 Task: Look for space in Bursa from 7th April, 2023 to 13th Arpril, 2023 for 1 adult in price range Rs.12000 to Rs.14000. Place can be shared room with  having 1 bed. Property type can be flat. Amenities needed are: wifi, breakfast. Required host language is English.
Action: Mouse moved to (362, 407)
Screenshot: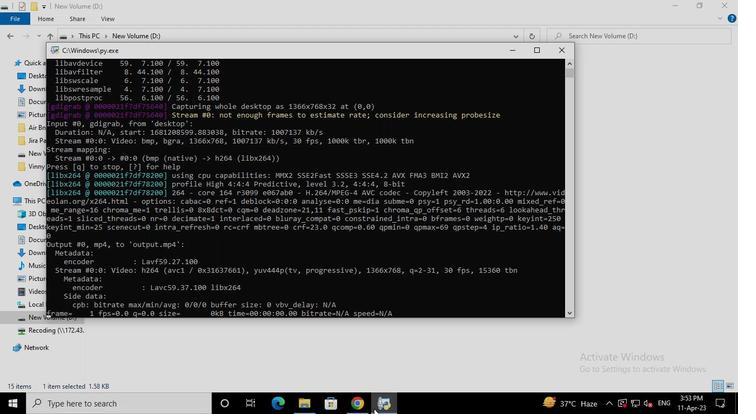 
Action: Mouse pressed left at (362, 407)
Screenshot: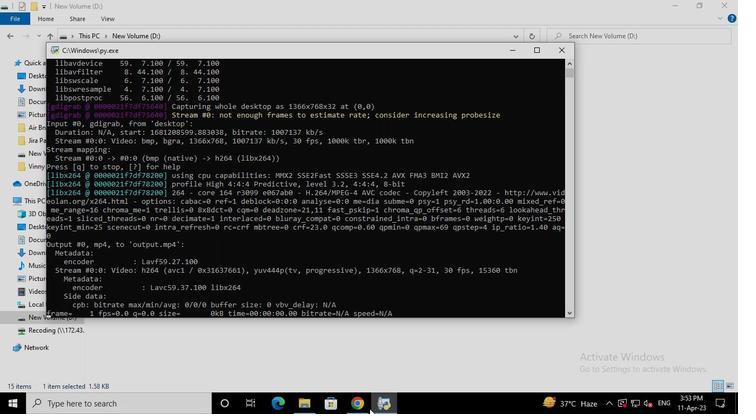 
Action: Mouse moved to (306, 92)
Screenshot: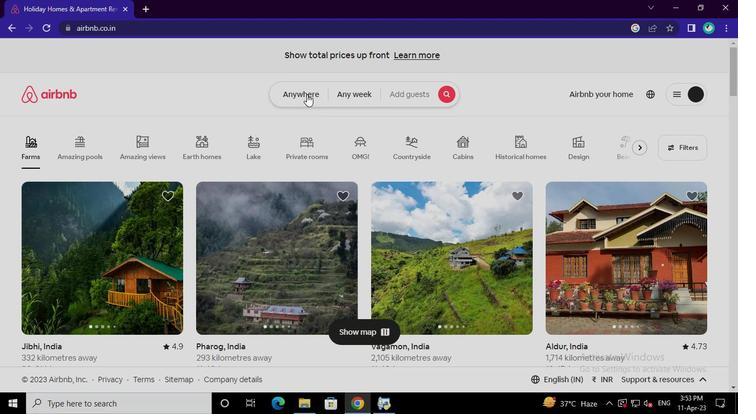 
Action: Mouse pressed left at (306, 92)
Screenshot: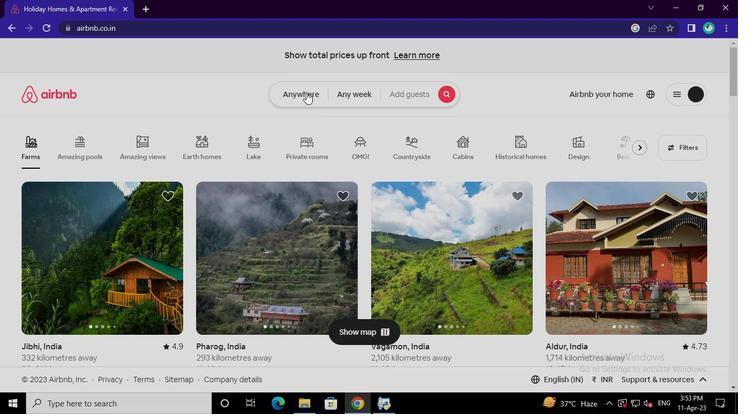 
Action: Mouse moved to (229, 131)
Screenshot: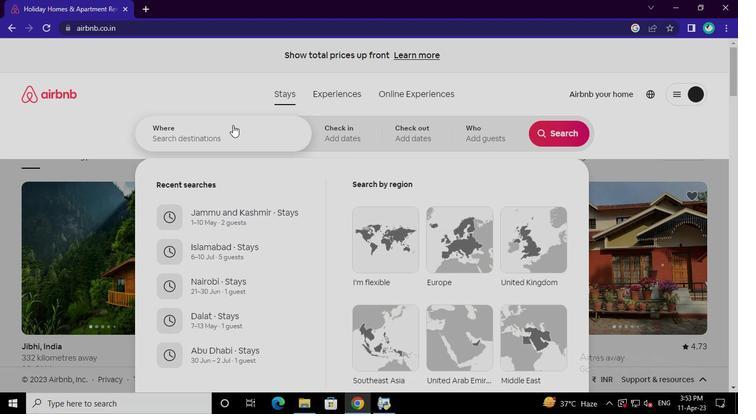 
Action: Mouse pressed left at (229, 131)
Screenshot: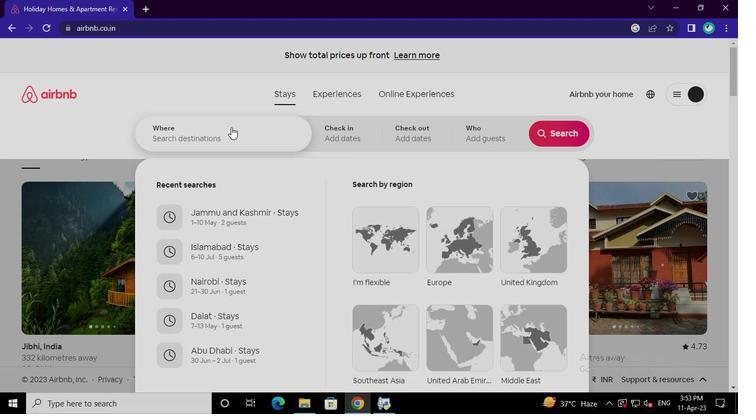 
Action: Keyboard b
Screenshot: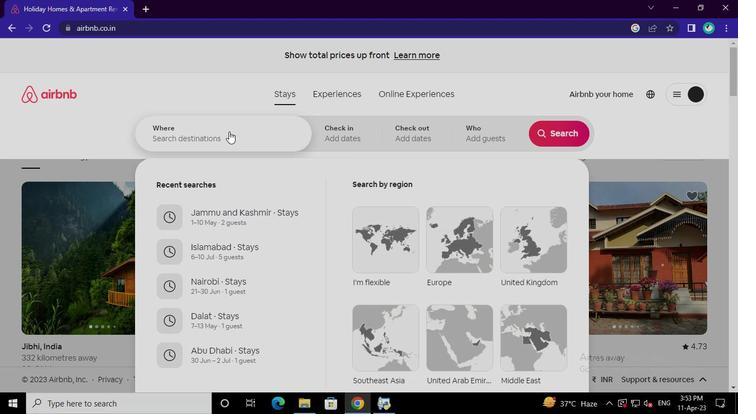 
Action: Keyboard u
Screenshot: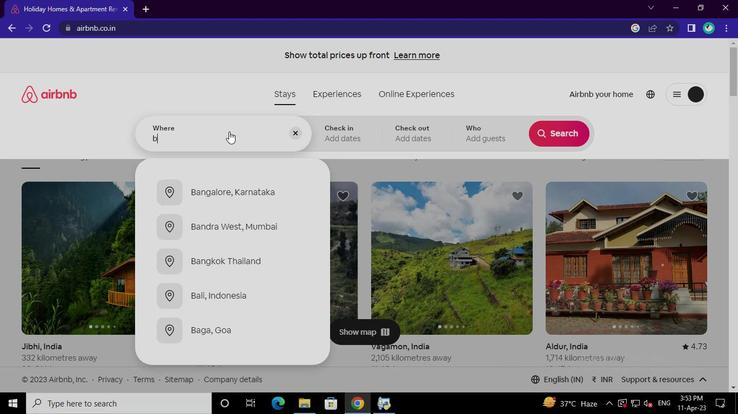 
Action: Keyboard r
Screenshot: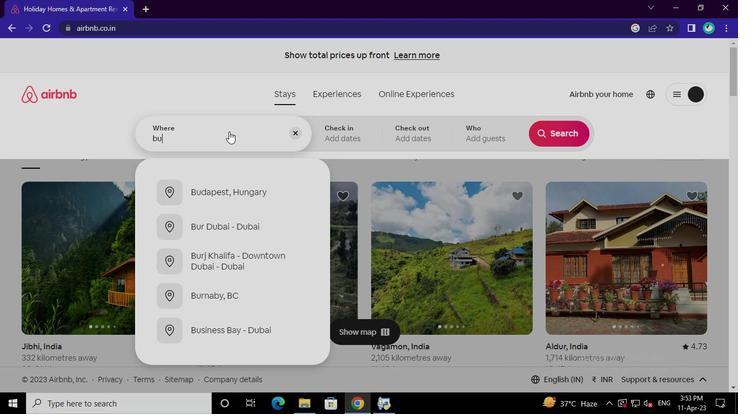 
Action: Keyboard s
Screenshot: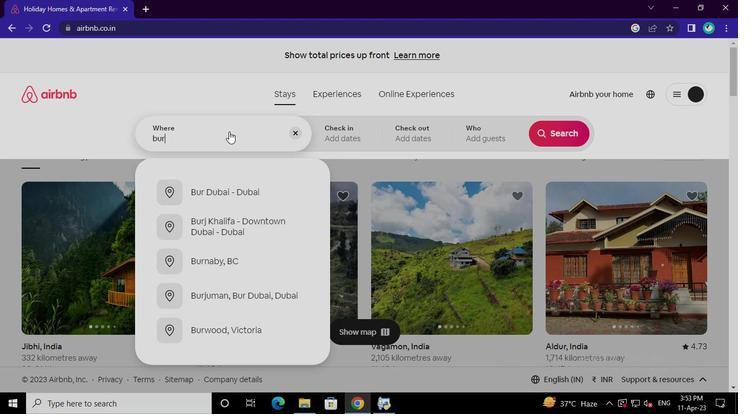 
Action: Keyboard a
Screenshot: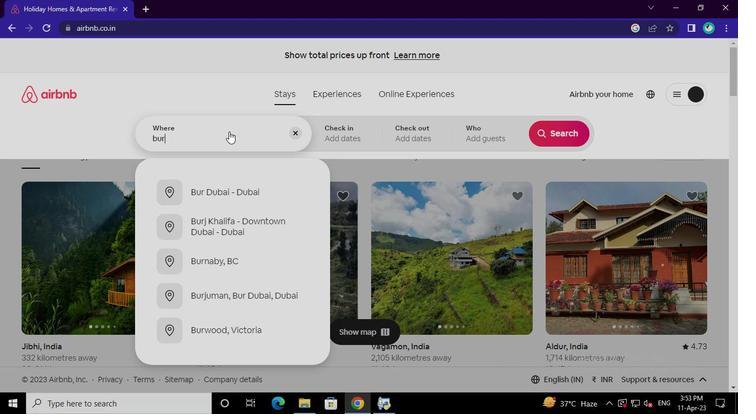 
Action: Mouse moved to (227, 188)
Screenshot: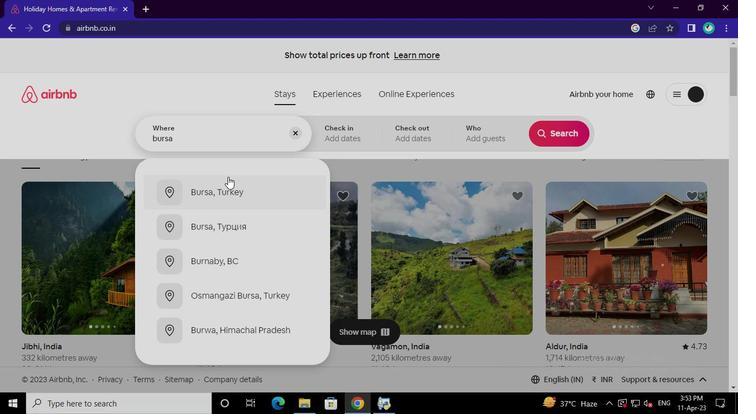 
Action: Mouse pressed left at (227, 188)
Screenshot: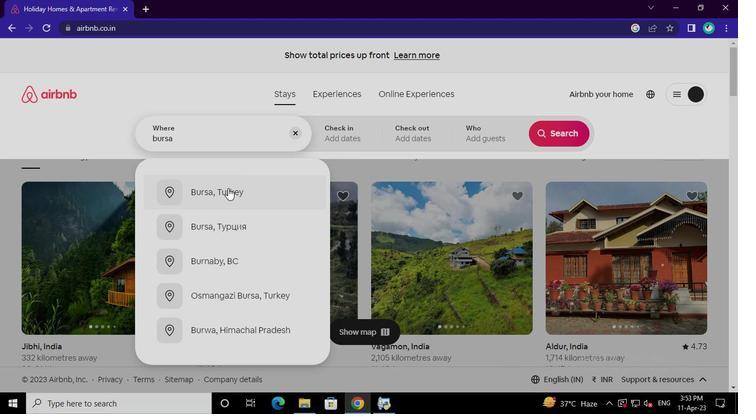 
Action: Mouse moved to (386, 292)
Screenshot: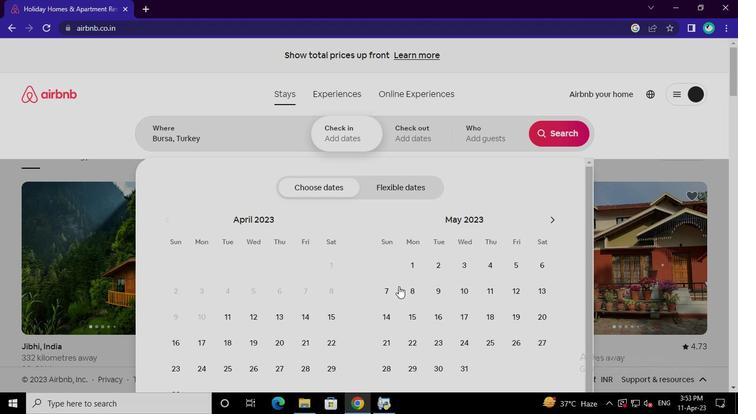 
Action: Mouse pressed left at (386, 292)
Screenshot: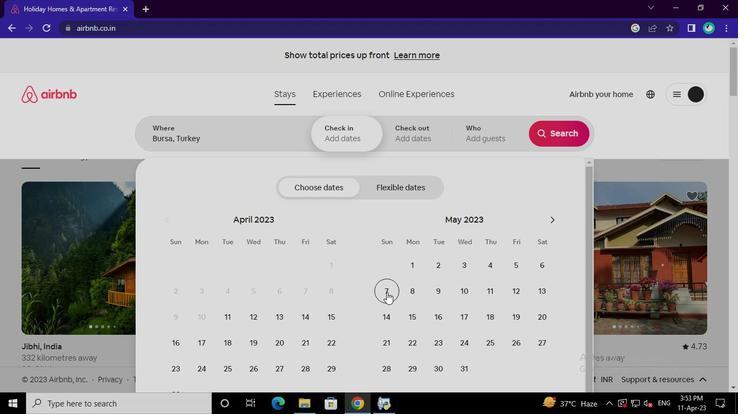 
Action: Mouse moved to (542, 291)
Screenshot: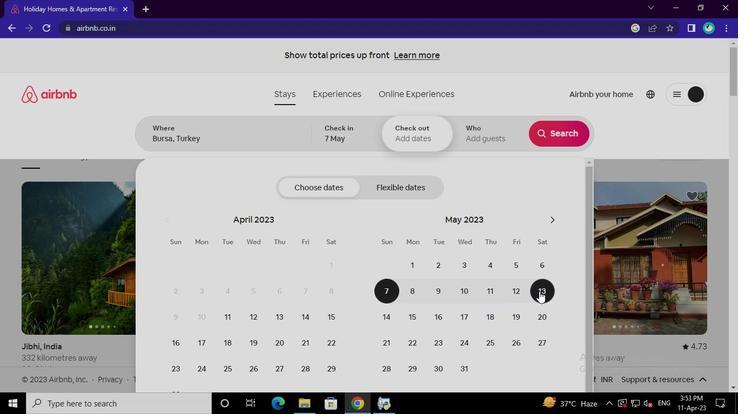 
Action: Mouse pressed left at (542, 291)
Screenshot: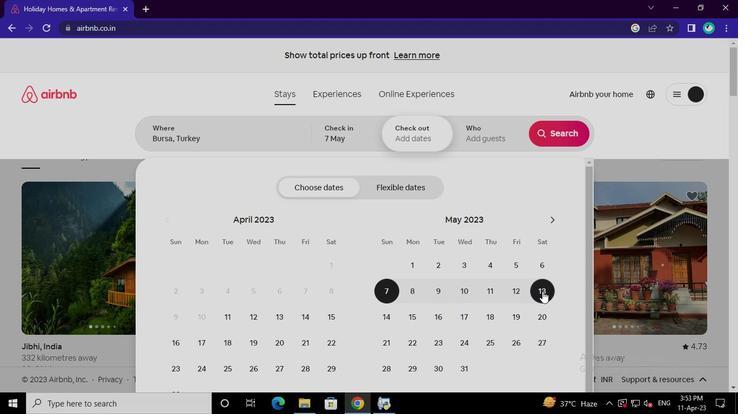 
Action: Mouse moved to (491, 139)
Screenshot: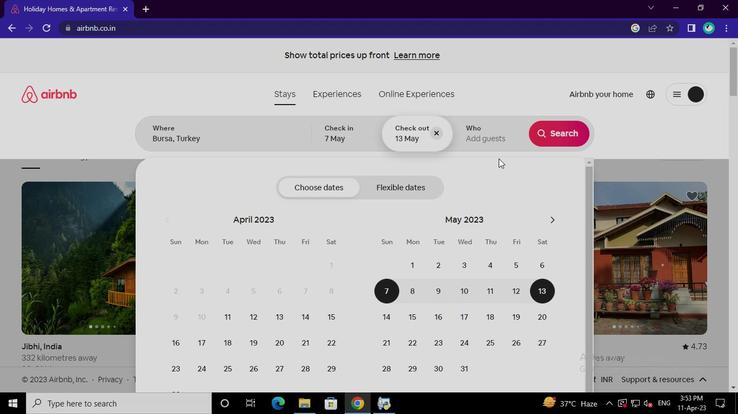 
Action: Mouse pressed left at (491, 139)
Screenshot: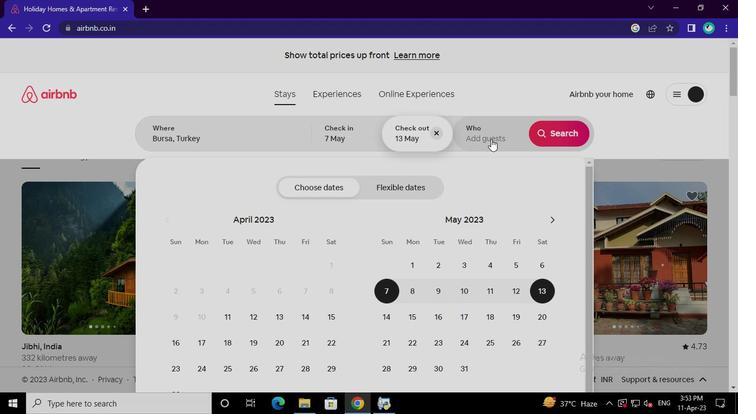 
Action: Mouse moved to (557, 190)
Screenshot: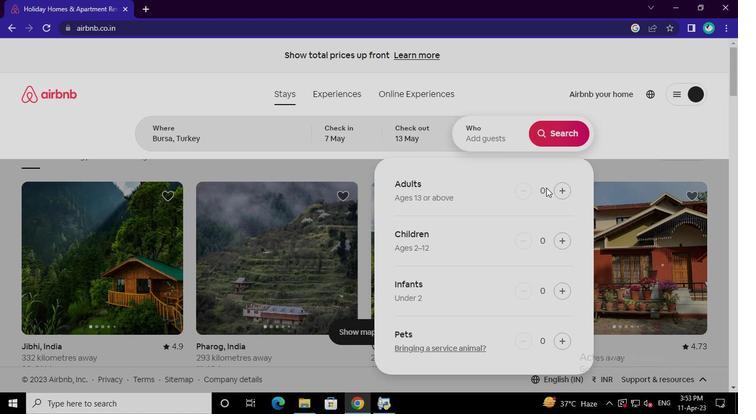 
Action: Mouse pressed left at (557, 190)
Screenshot: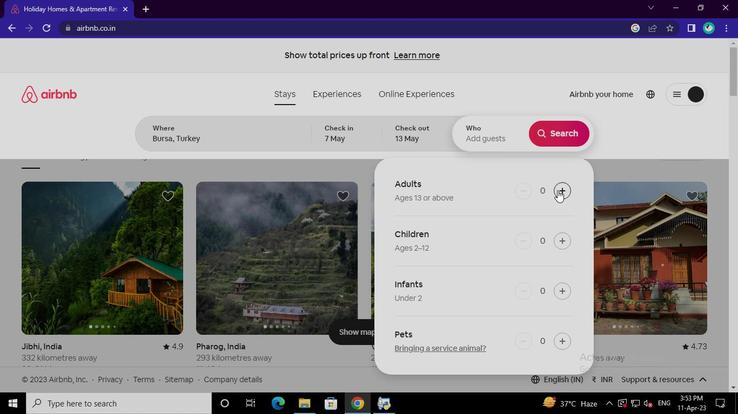 
Action: Mouse moved to (559, 138)
Screenshot: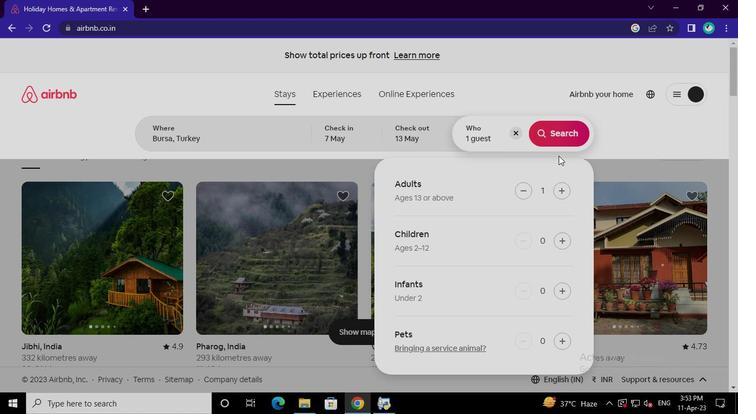 
Action: Mouse pressed left at (559, 138)
Screenshot: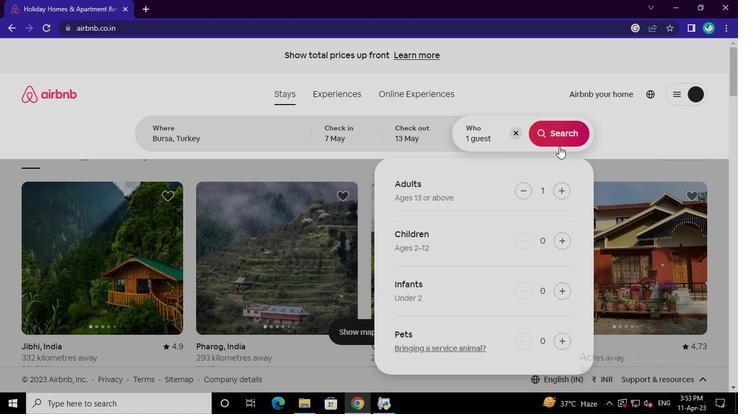 
Action: Mouse moved to (693, 109)
Screenshot: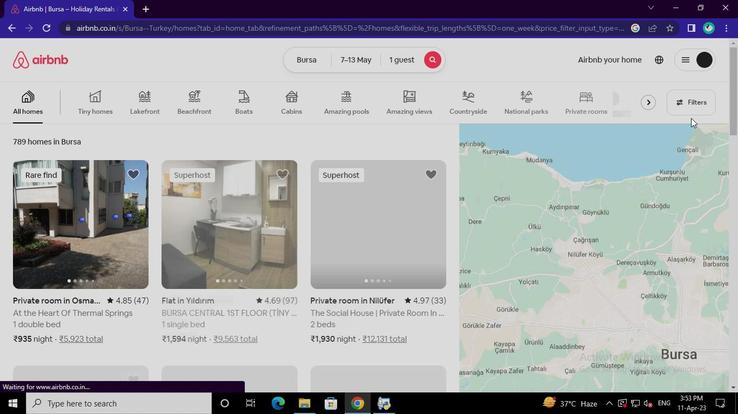 
Action: Mouse pressed left at (693, 109)
Screenshot: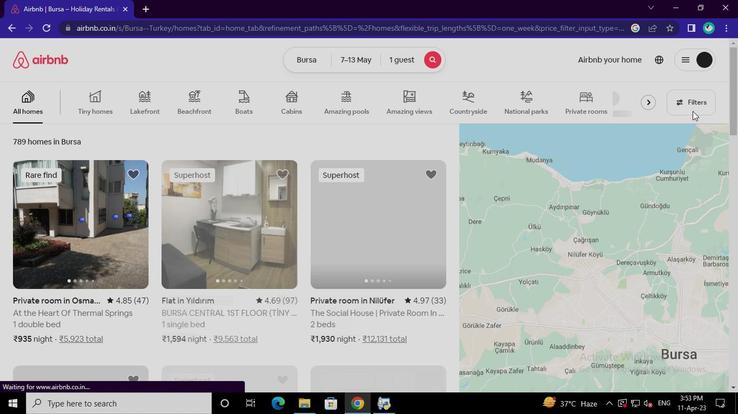 
Action: Mouse moved to (273, 233)
Screenshot: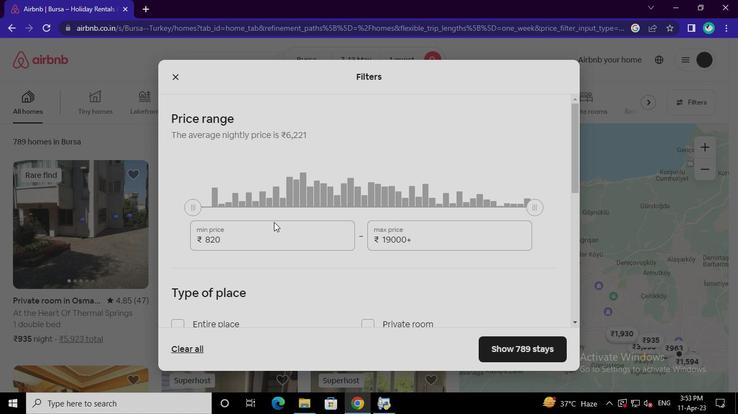 
Action: Mouse pressed left at (273, 233)
Screenshot: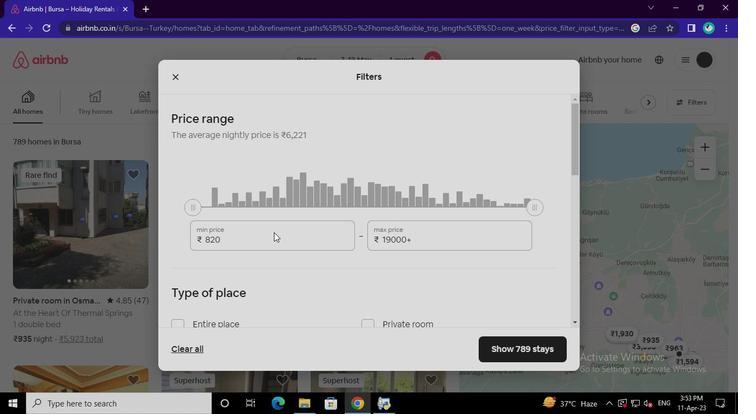 
Action: Keyboard Key.backspace
Screenshot: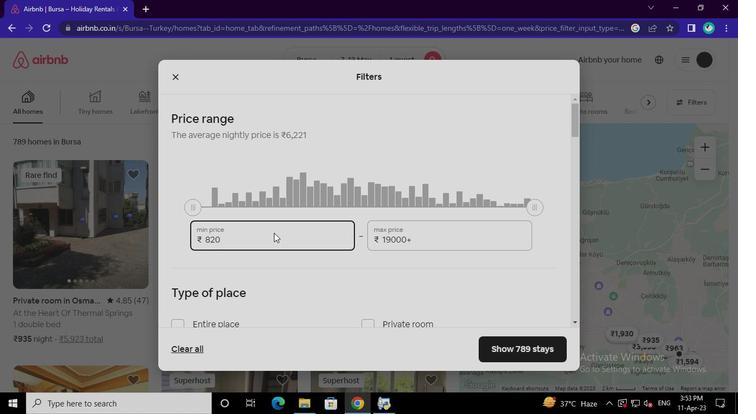 
Action: Keyboard Key.backspace
Screenshot: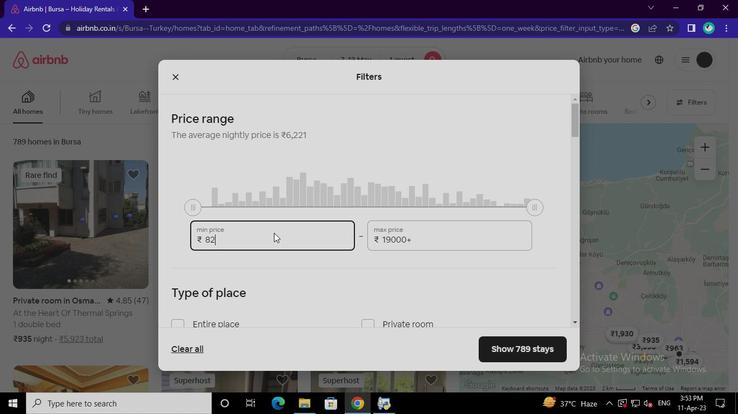 
Action: Keyboard Key.backspace
Screenshot: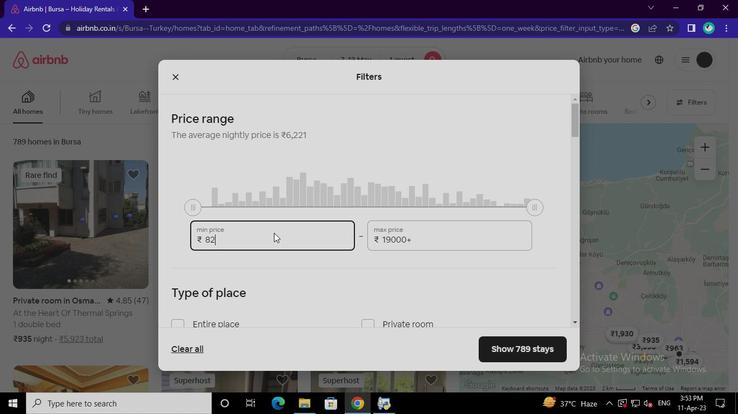 
Action: Keyboard Key.backspace
Screenshot: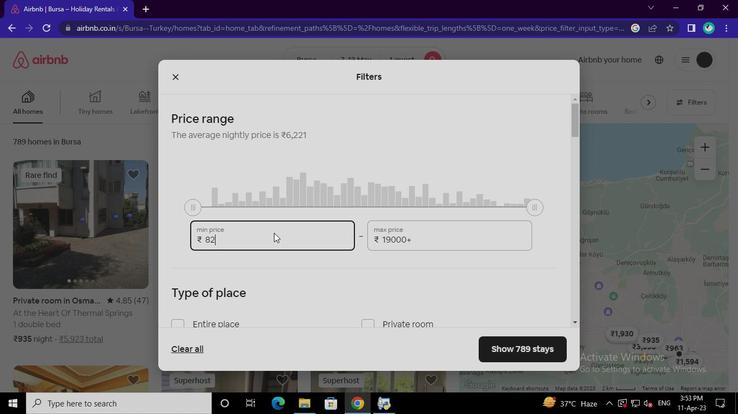 
Action: Keyboard Key.backspace
Screenshot: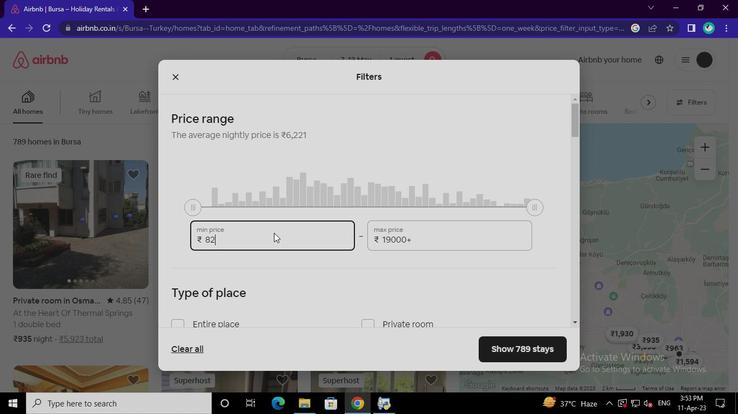 
Action: Keyboard Key.backspace
Screenshot: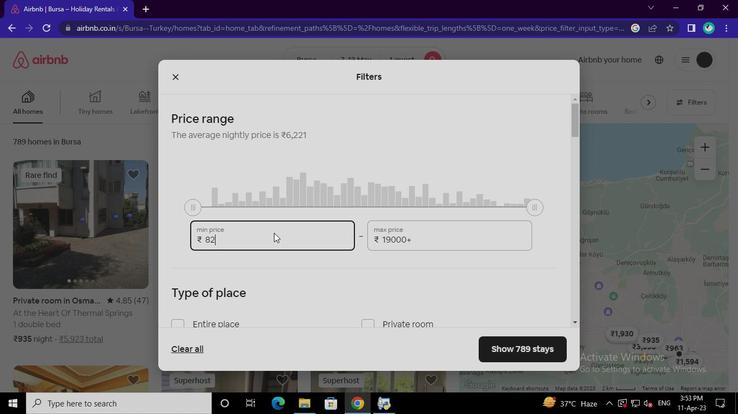 
Action: Keyboard Key.backspace
Screenshot: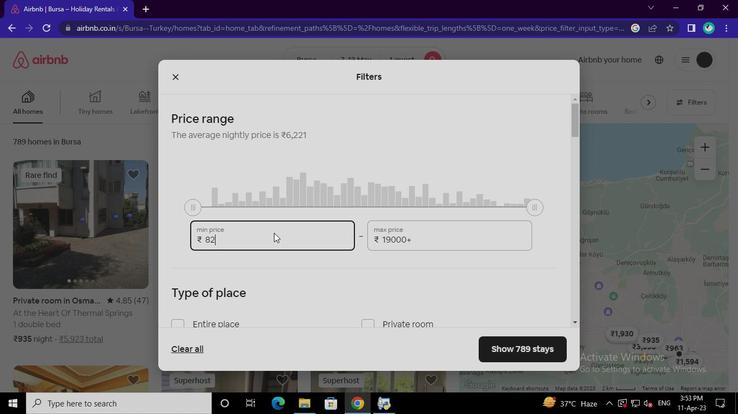 
Action: Keyboard Key.backspace
Screenshot: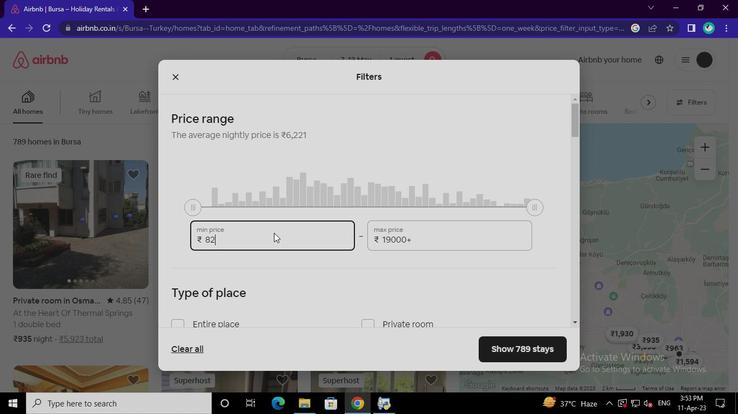 
Action: Keyboard Key.backspace
Screenshot: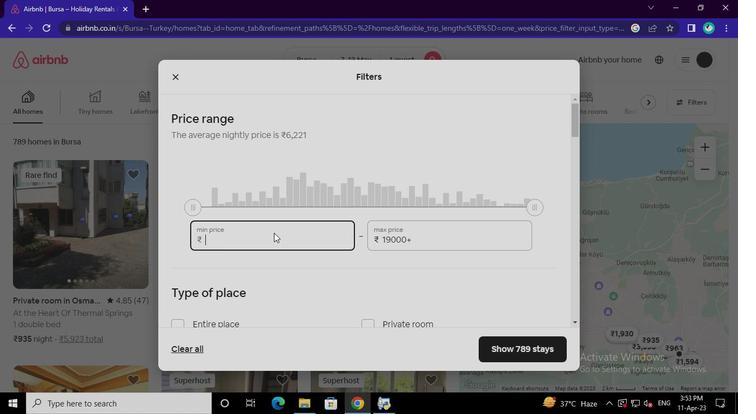 
Action: Keyboard <97>
Screenshot: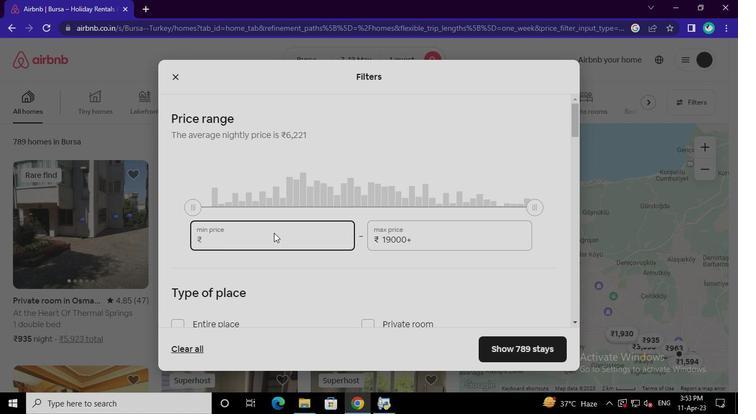 
Action: Keyboard <98>
Screenshot: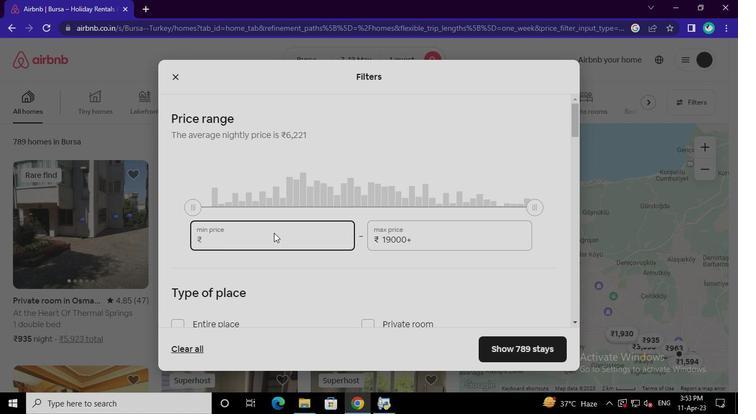 
Action: Keyboard <96>
Screenshot: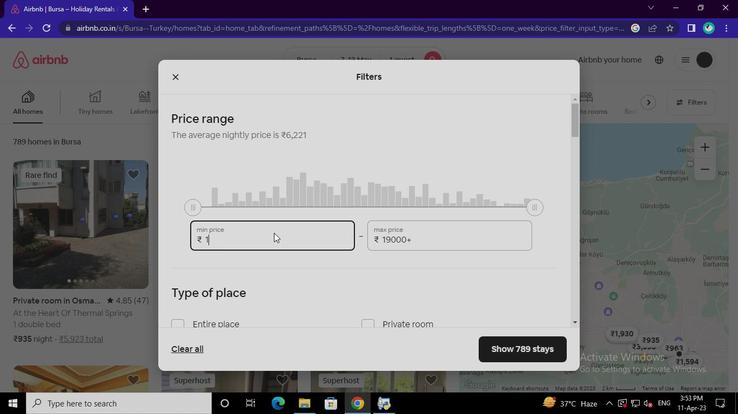 
Action: Keyboard <96>
Screenshot: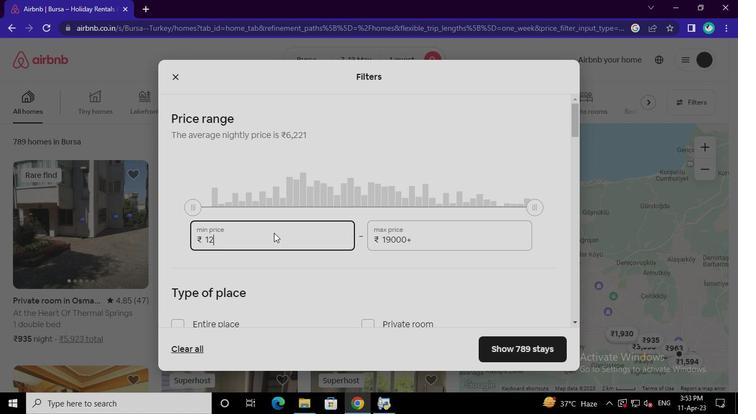
Action: Keyboard <96>
Screenshot: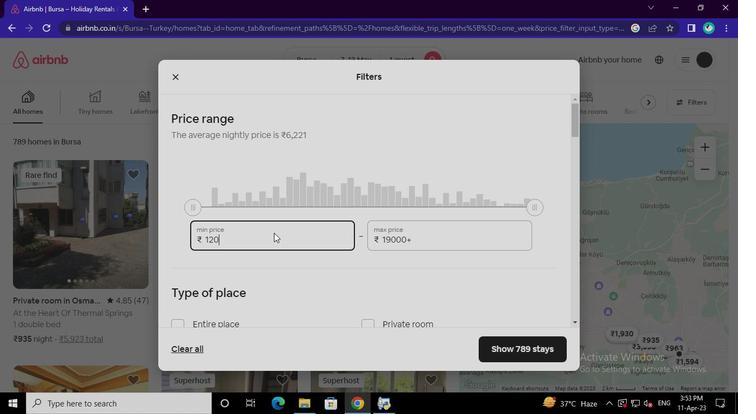 
Action: Keyboard <96>
Screenshot: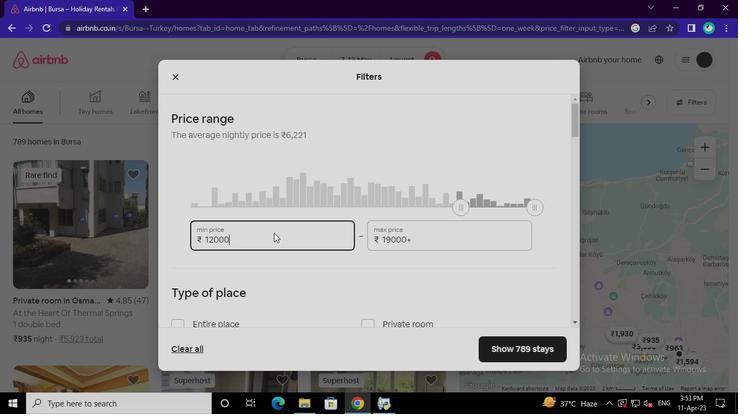 
Action: Keyboard Key.backspace
Screenshot: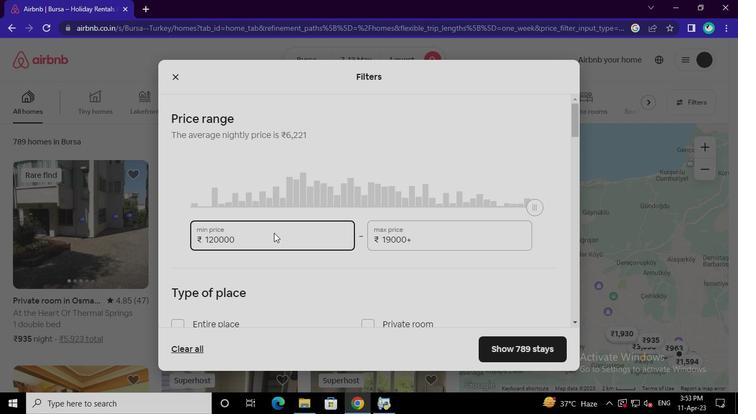 
Action: Mouse moved to (413, 244)
Screenshot: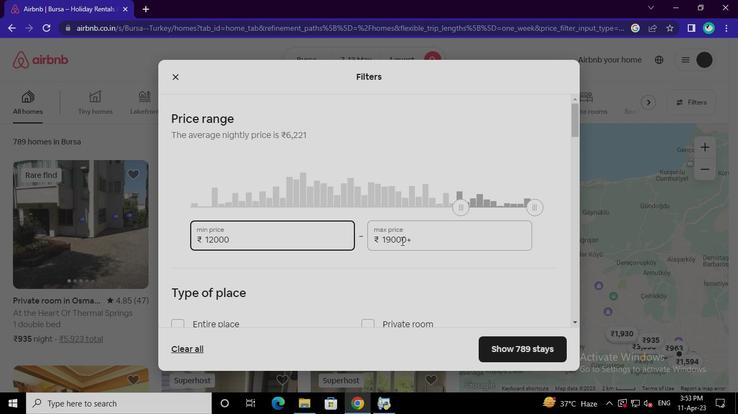 
Action: Mouse pressed left at (413, 244)
Screenshot: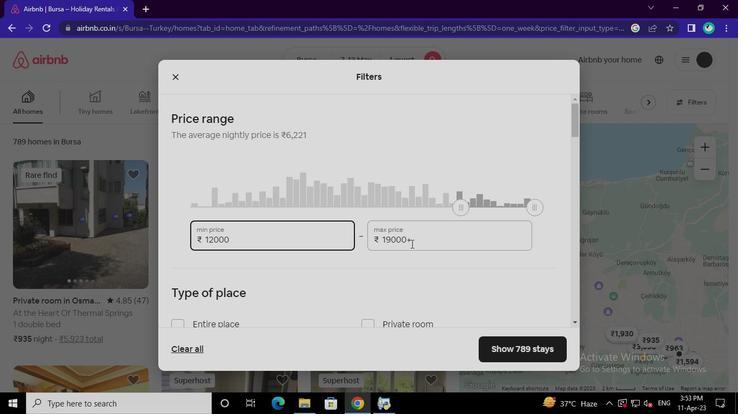 
Action: Mouse moved to (414, 244)
Screenshot: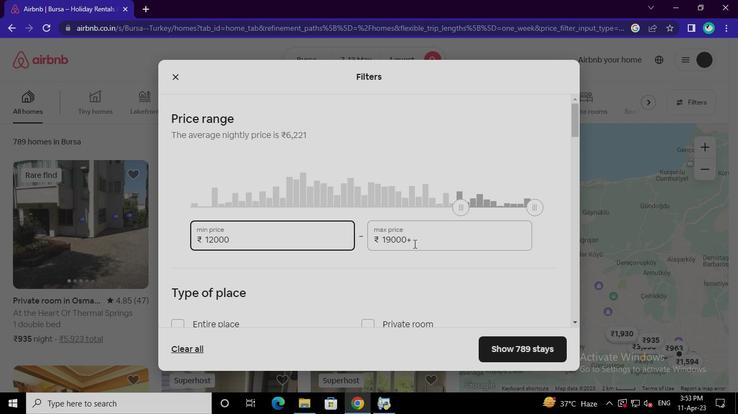 
Action: Keyboard Key.backspace
Screenshot: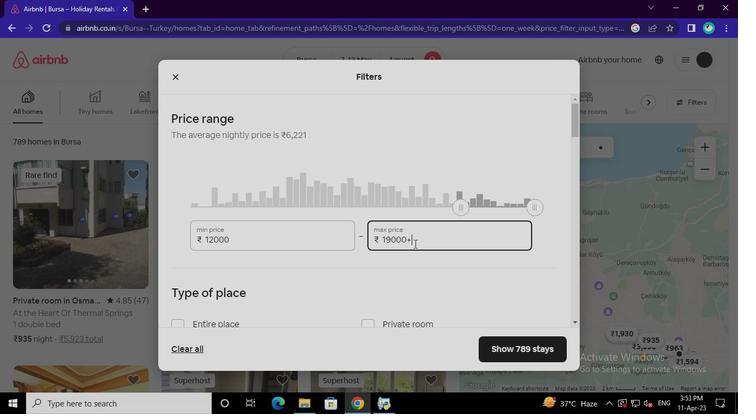 
Action: Keyboard Key.backspace
Screenshot: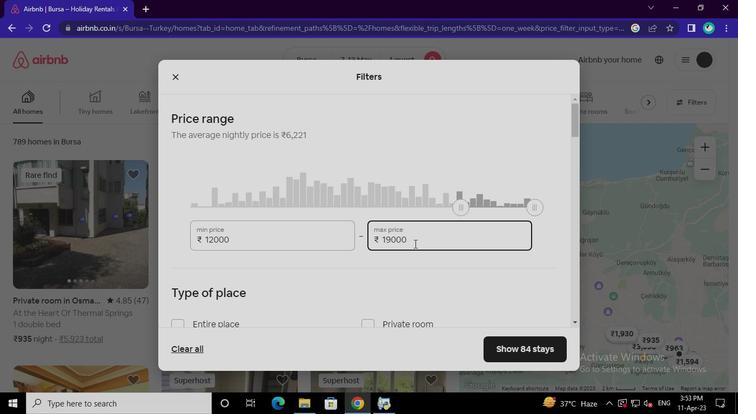 
Action: Keyboard Key.backspace
Screenshot: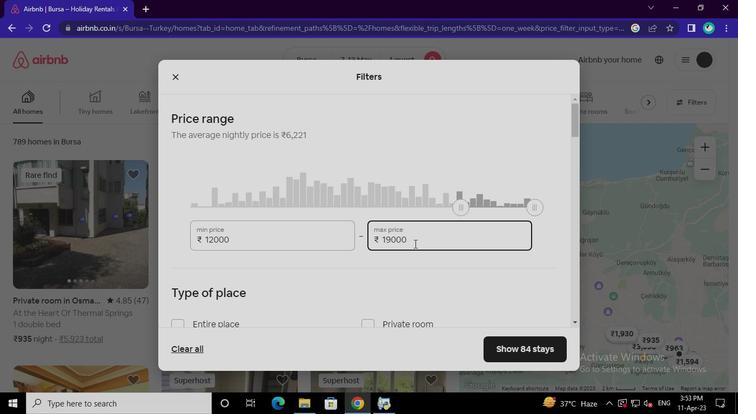 
Action: Keyboard Key.backspace
Screenshot: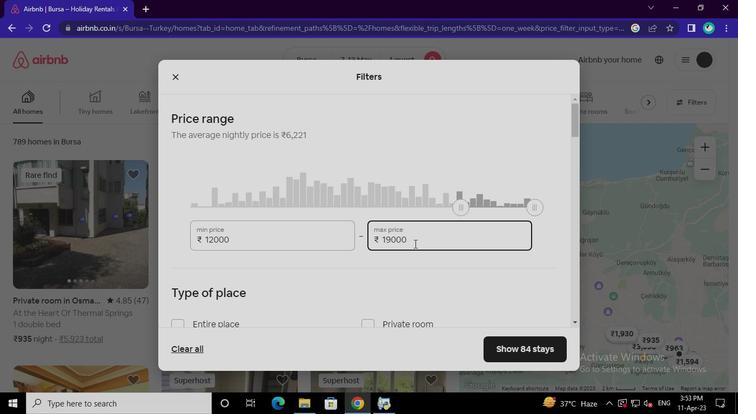 
Action: Keyboard Key.backspace
Screenshot: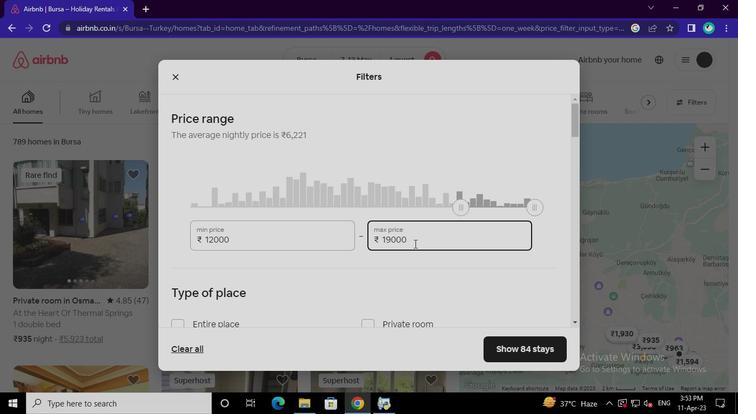 
Action: Keyboard Key.backspace
Screenshot: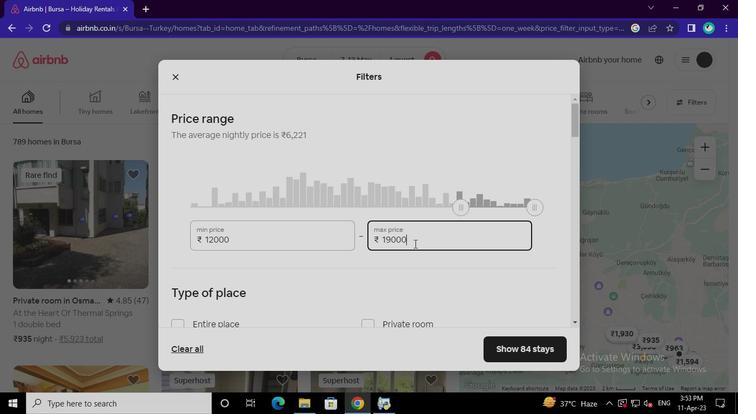 
Action: Keyboard Key.backspace
Screenshot: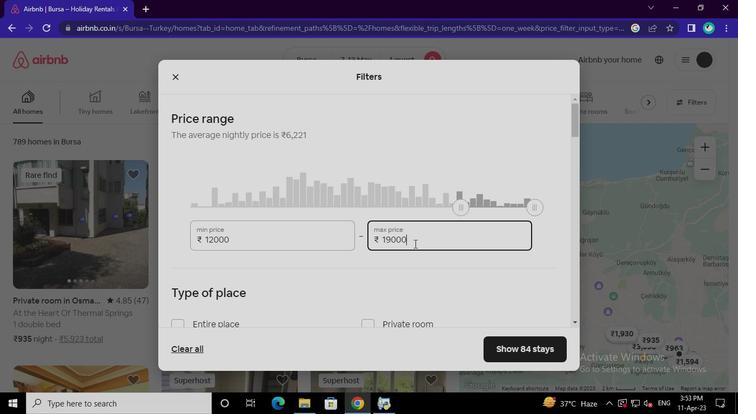
Action: Keyboard Key.backspace
Screenshot: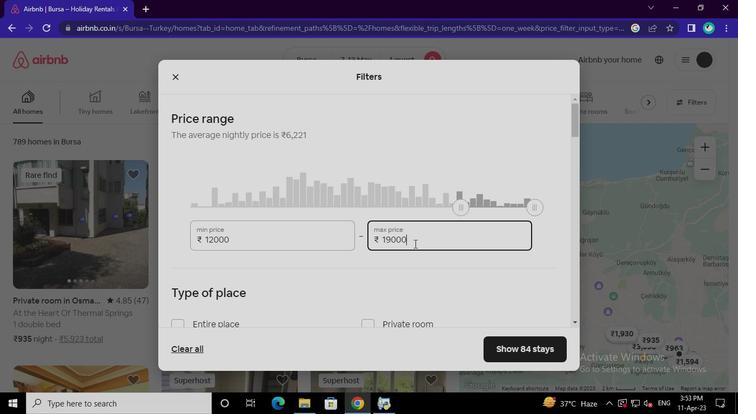 
Action: Keyboard Key.backspace
Screenshot: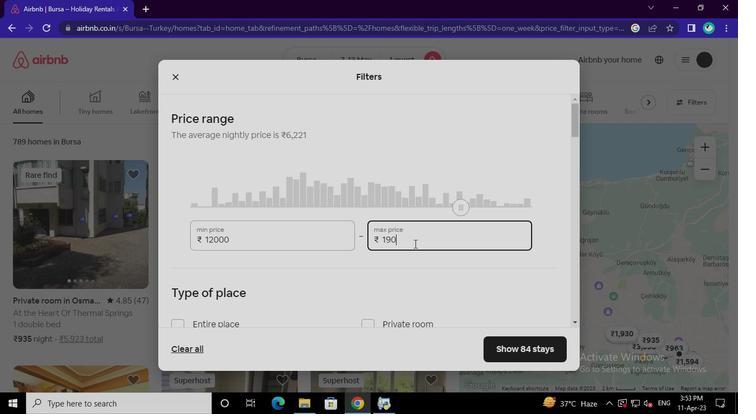 
Action: Keyboard Key.backspace
Screenshot: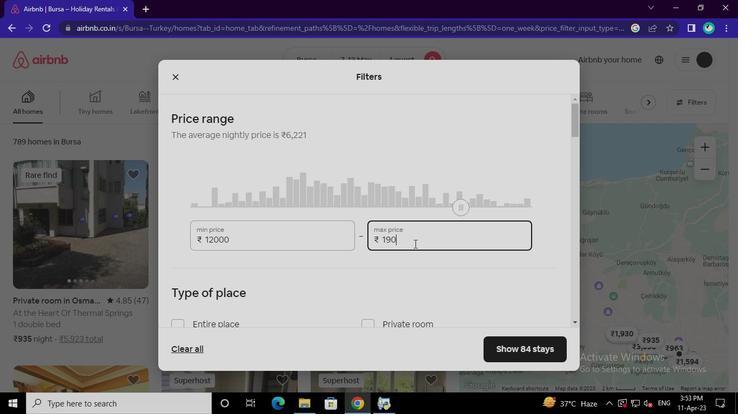 
Action: Keyboard Key.backspace
Screenshot: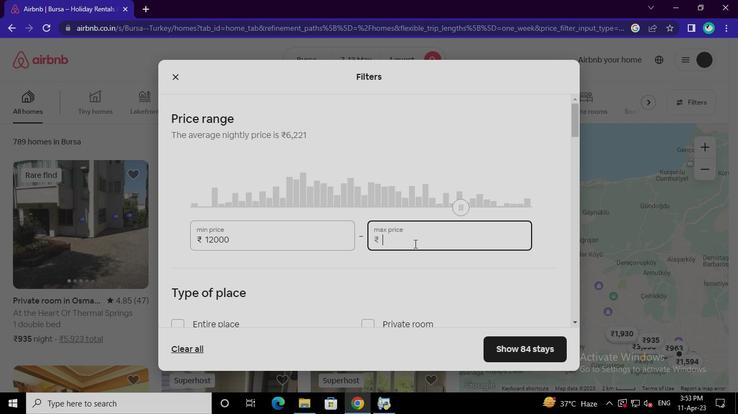 
Action: Keyboard <97>
Screenshot: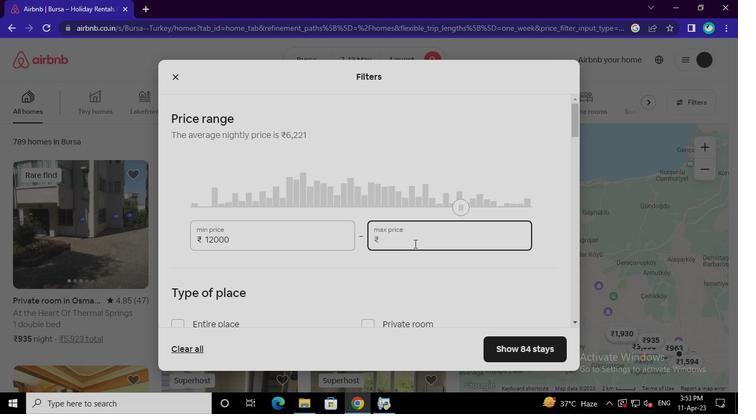 
Action: Keyboard <100>
Screenshot: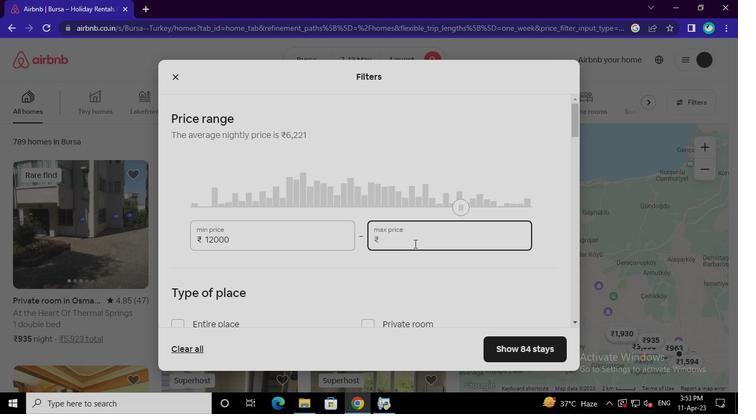 
Action: Keyboard <96>
Screenshot: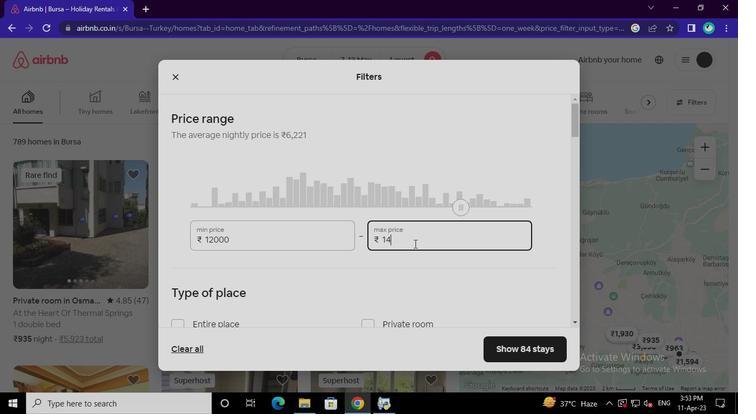 
Action: Keyboard <96>
Screenshot: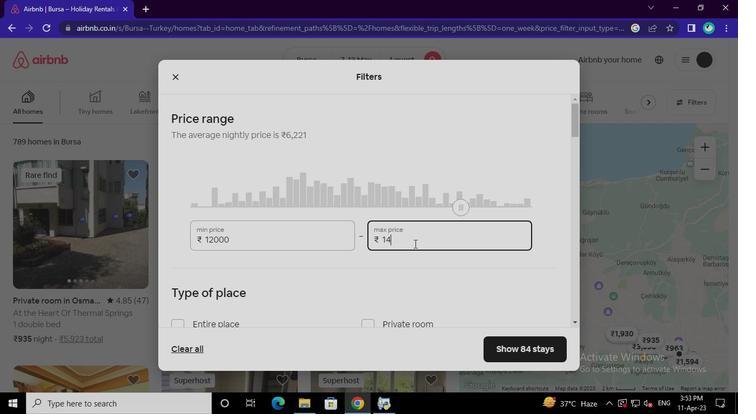 
Action: Keyboard <96>
Screenshot: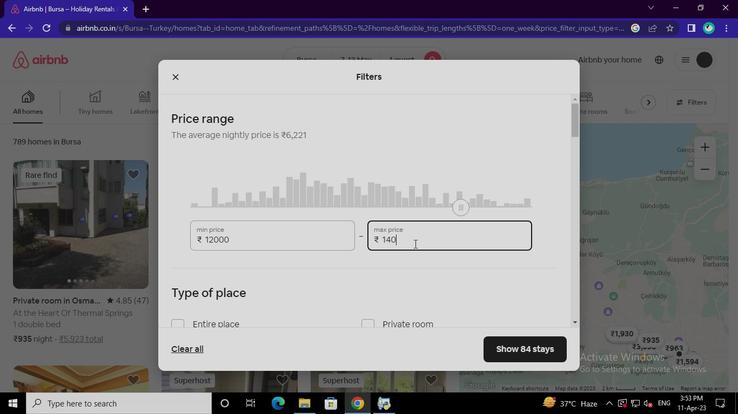 
Action: Mouse moved to (230, 264)
Screenshot: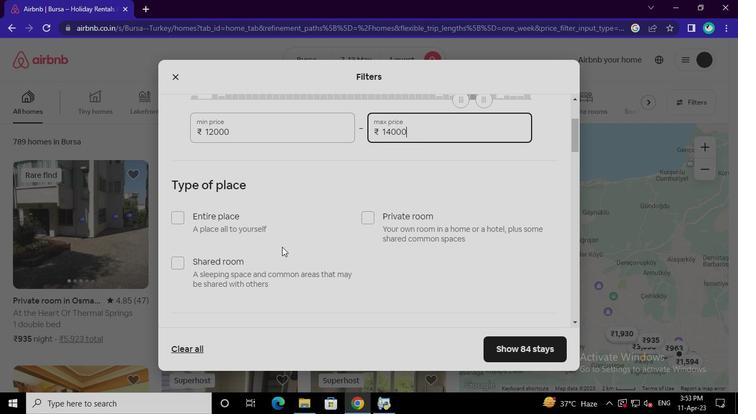 
Action: Mouse pressed left at (230, 264)
Screenshot: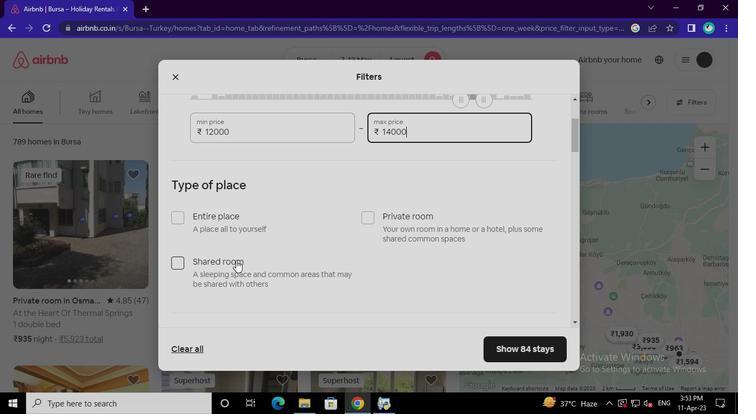 
Action: Mouse moved to (240, 287)
Screenshot: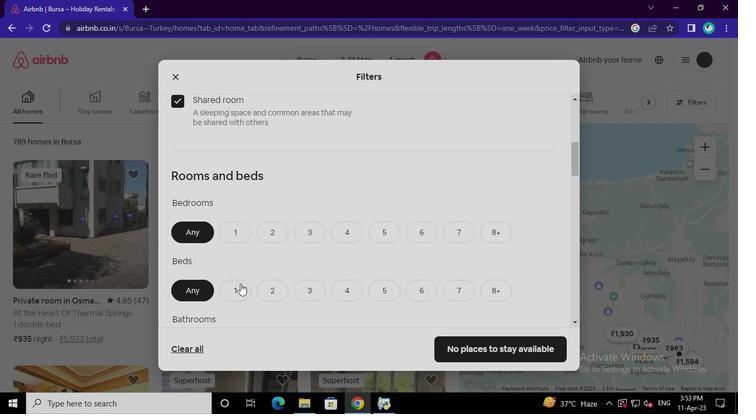 
Action: Mouse pressed left at (240, 287)
Screenshot: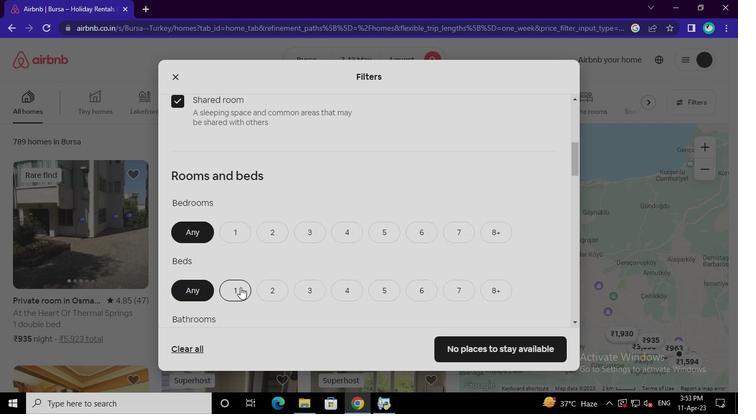 
Action: Mouse moved to (300, 296)
Screenshot: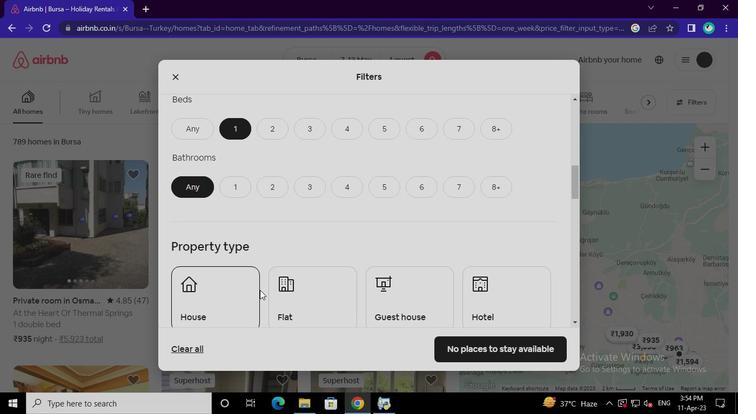 
Action: Mouse pressed left at (300, 296)
Screenshot: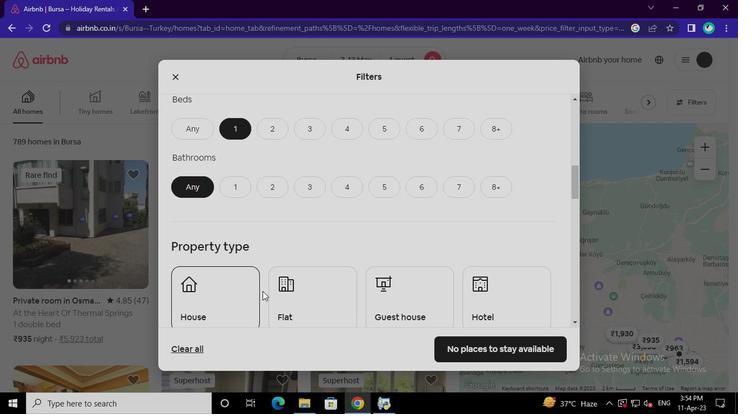 
Action: Mouse moved to (204, 250)
Screenshot: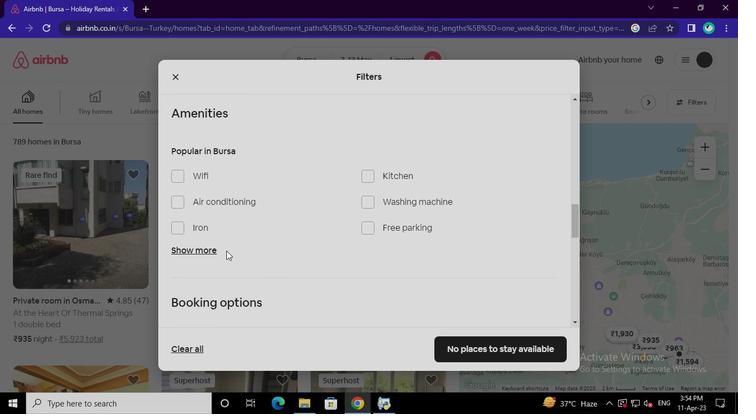 
Action: Mouse pressed left at (204, 250)
Screenshot: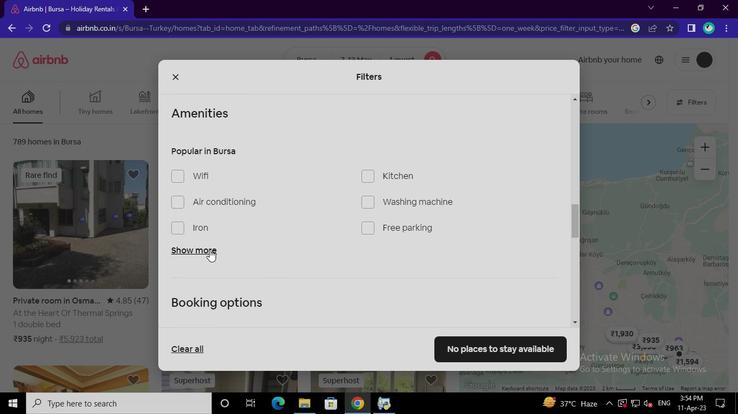 
Action: Mouse moved to (185, 176)
Screenshot: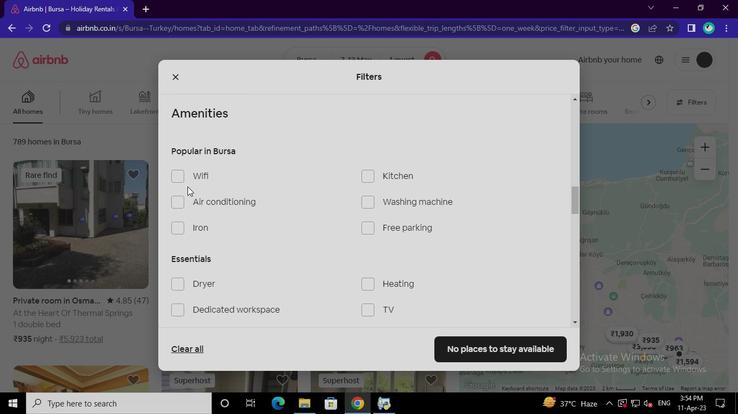 
Action: Mouse pressed left at (185, 176)
Screenshot: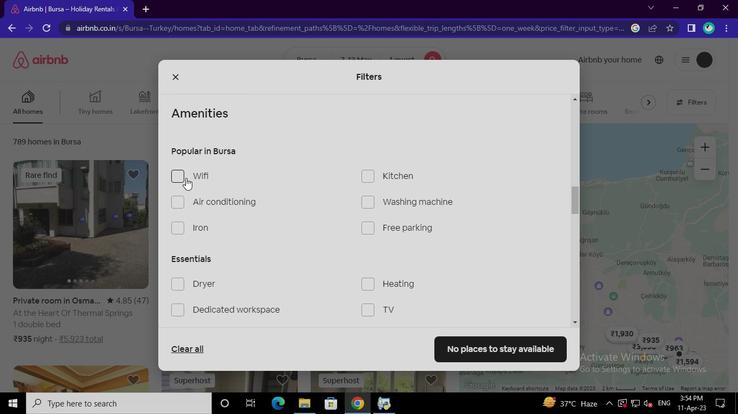 
Action: Mouse moved to (229, 255)
Screenshot: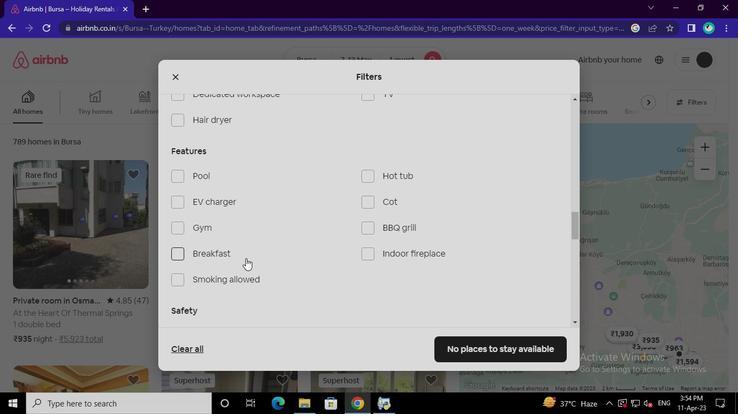 
Action: Mouse pressed left at (229, 255)
Screenshot: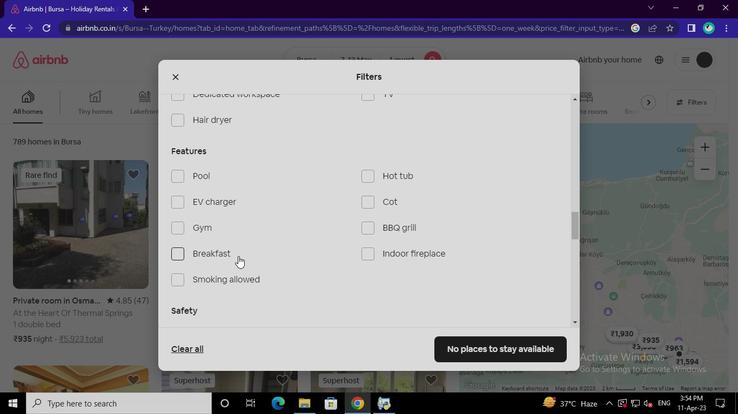 
Action: Mouse moved to (211, 251)
Screenshot: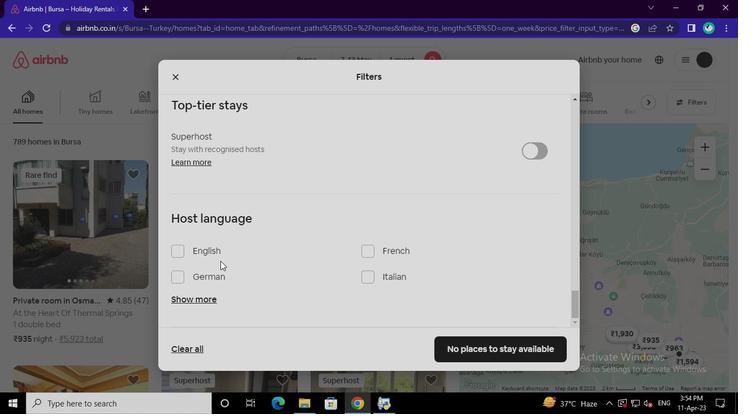 
Action: Mouse pressed left at (211, 251)
Screenshot: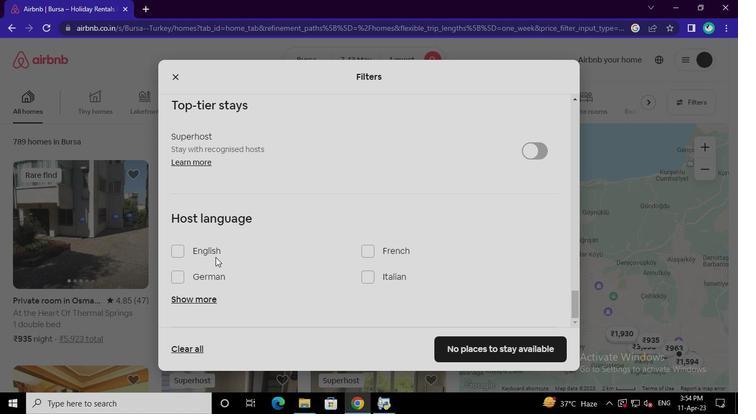 
Action: Mouse moved to (466, 342)
Screenshot: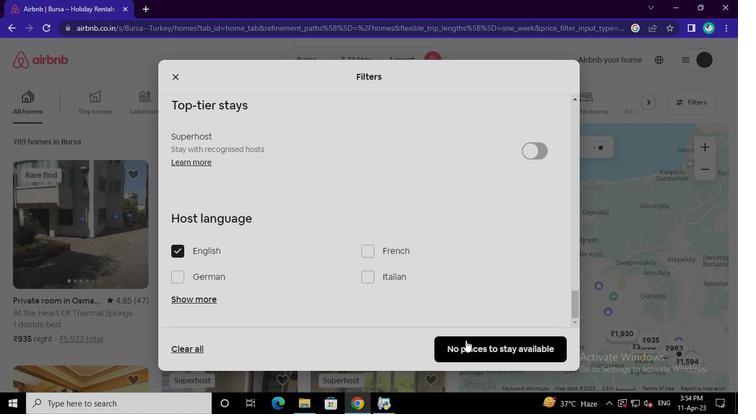 
Action: Mouse pressed left at (466, 342)
Screenshot: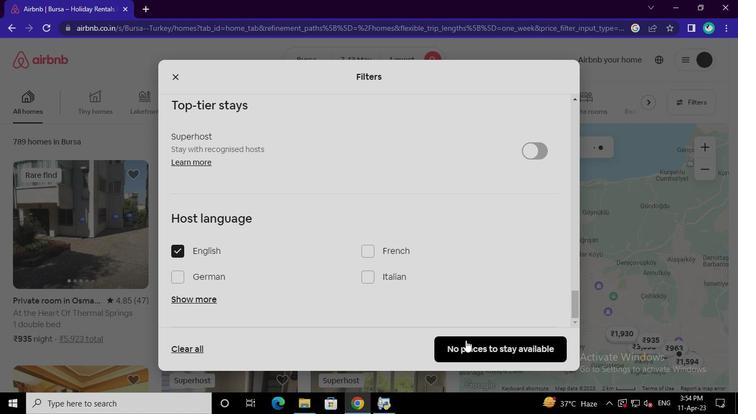 
Action: Mouse moved to (384, 403)
Screenshot: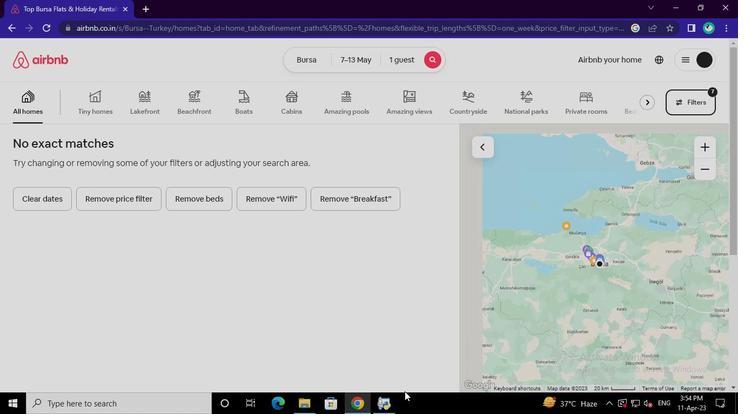 
Action: Mouse pressed left at (384, 403)
Screenshot: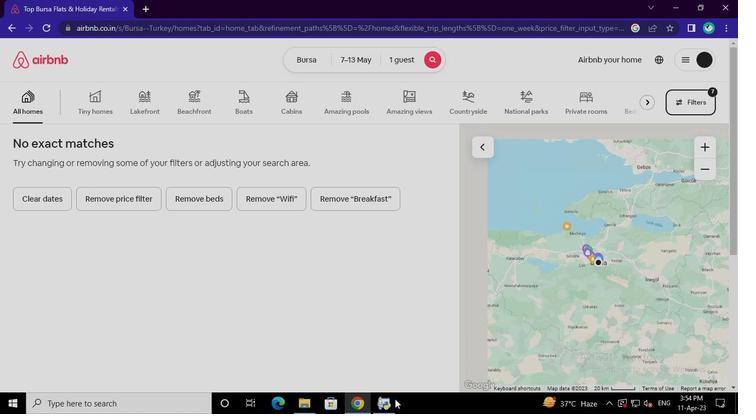 
Action: Mouse moved to (564, 49)
Screenshot: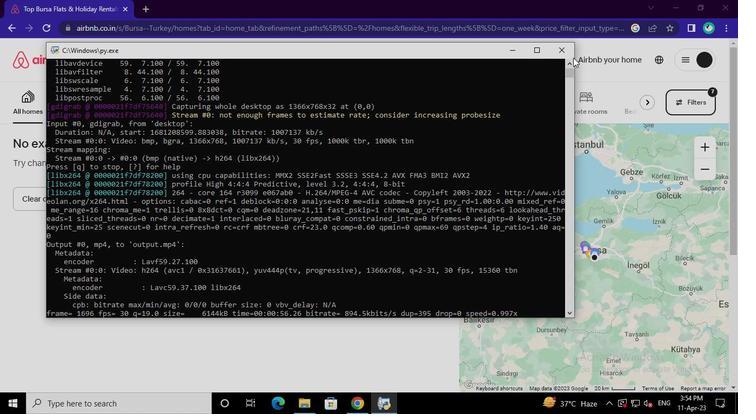 
Action: Mouse pressed left at (564, 49)
Screenshot: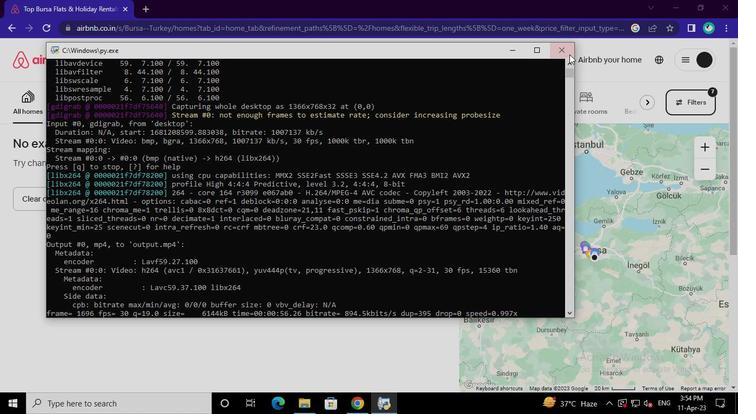 
